 Task: Arrange a 90-minute sustainable skincare and natural beauty product workshop.
Action: Mouse moved to (471, 183)
Screenshot: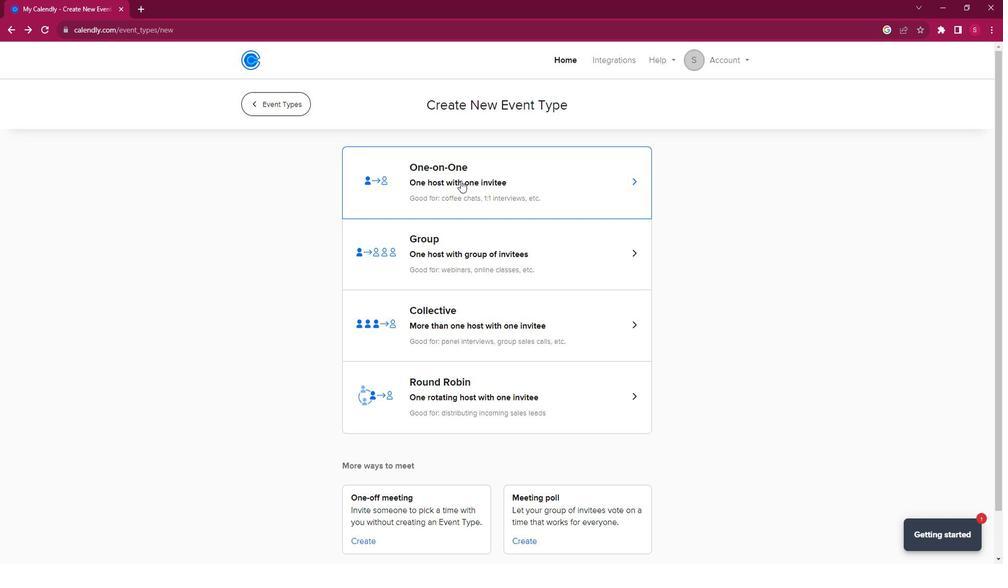 
Action: Mouse pressed left at (471, 183)
Screenshot: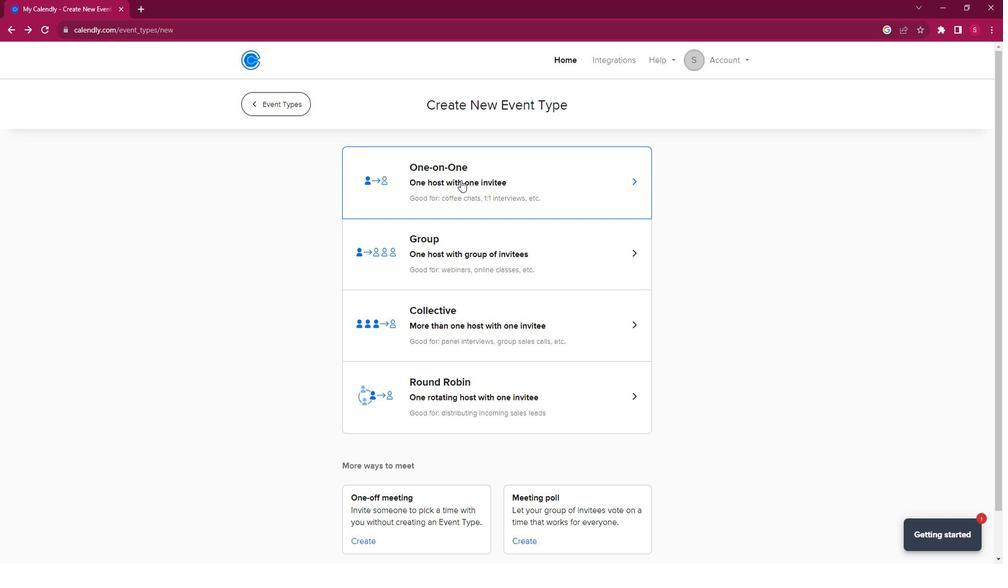 
Action: Mouse moved to (335, 256)
Screenshot: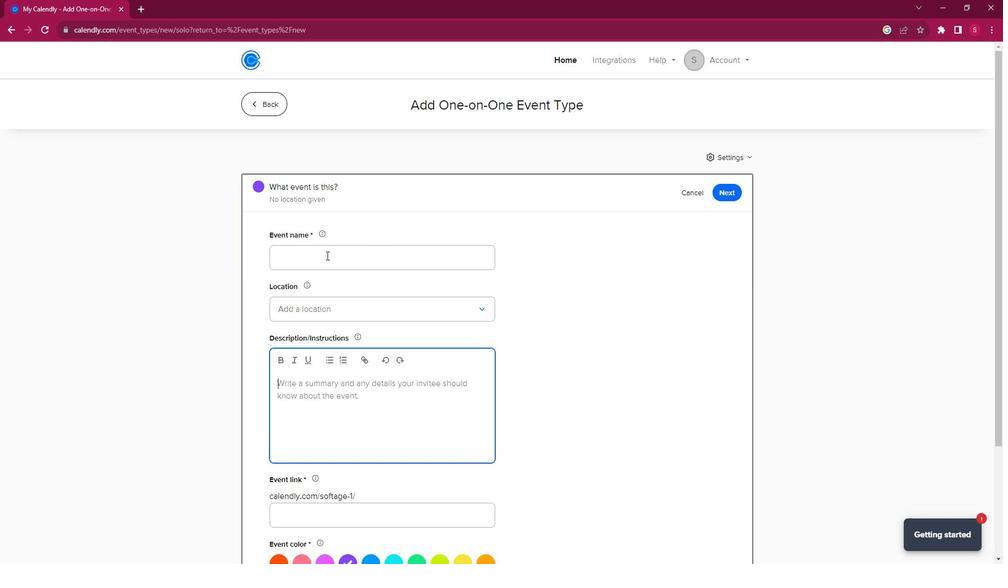 
Action: Mouse pressed left at (335, 256)
Screenshot: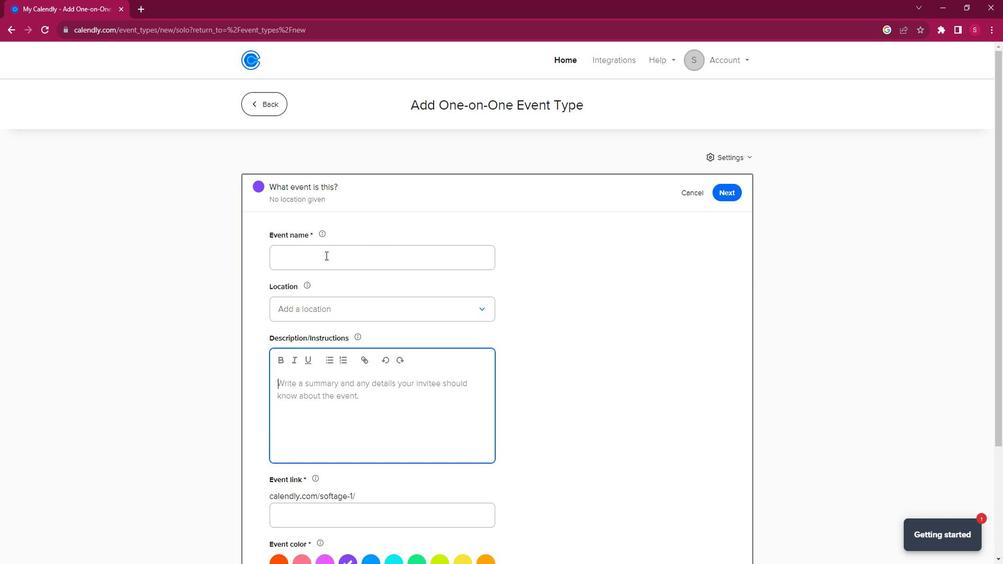 
Action: Key pressed <Key.shift>Sustainable<Key.space><Key.shift>Sj<Key.backspace>kincare<Key.space><Key.shift><Key.shift>Matery
Screenshot: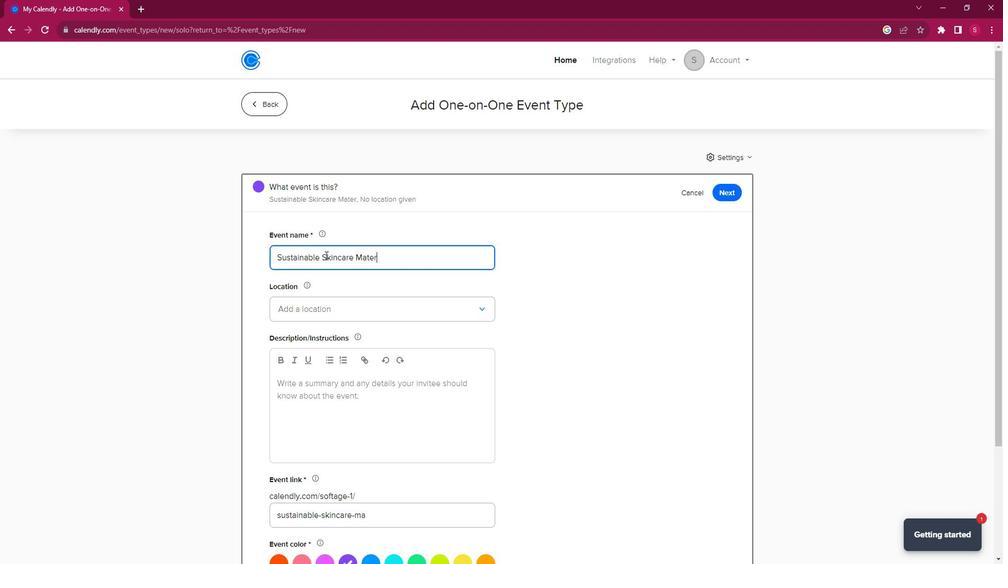 
Action: Mouse moved to (376, 261)
Screenshot: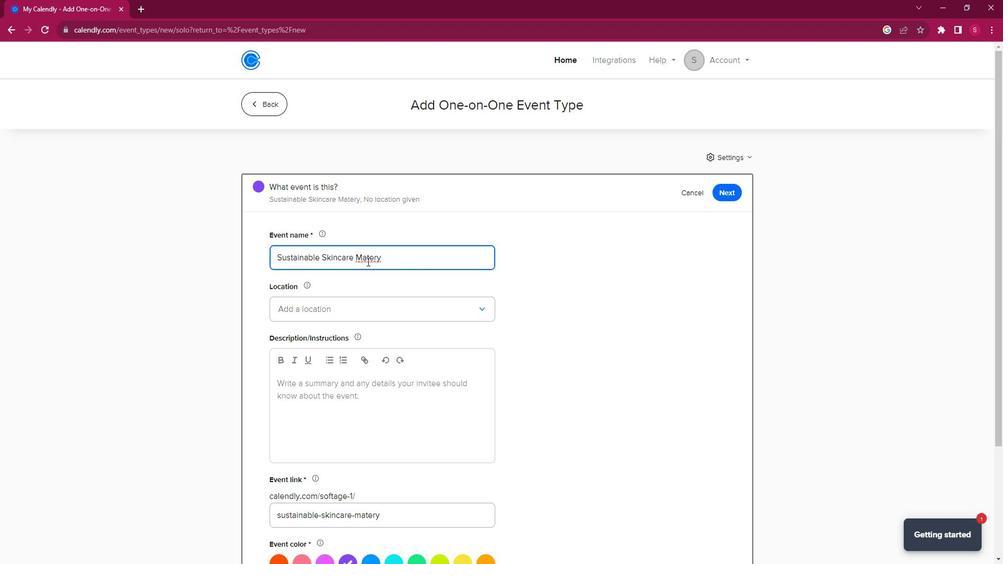 
Action: Mouse pressed left at (376, 261)
Screenshot: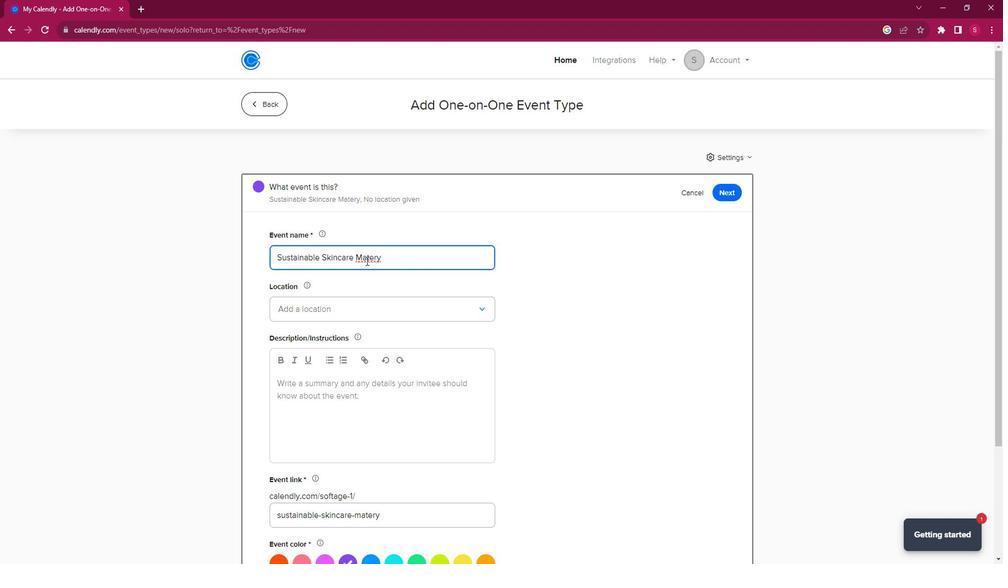 
Action: Mouse moved to (379, 257)
Screenshot: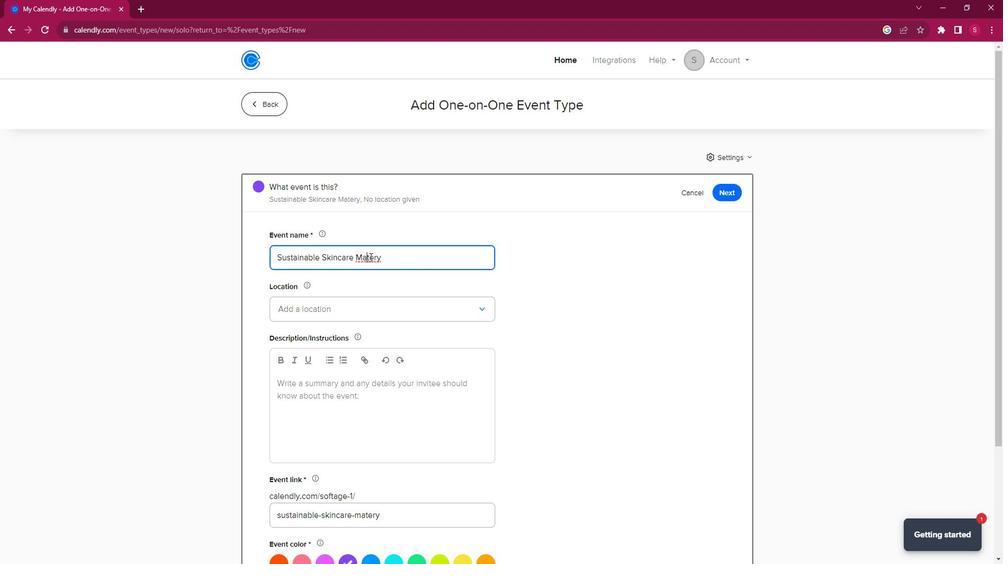 
Action: Key pressed s
Screenshot: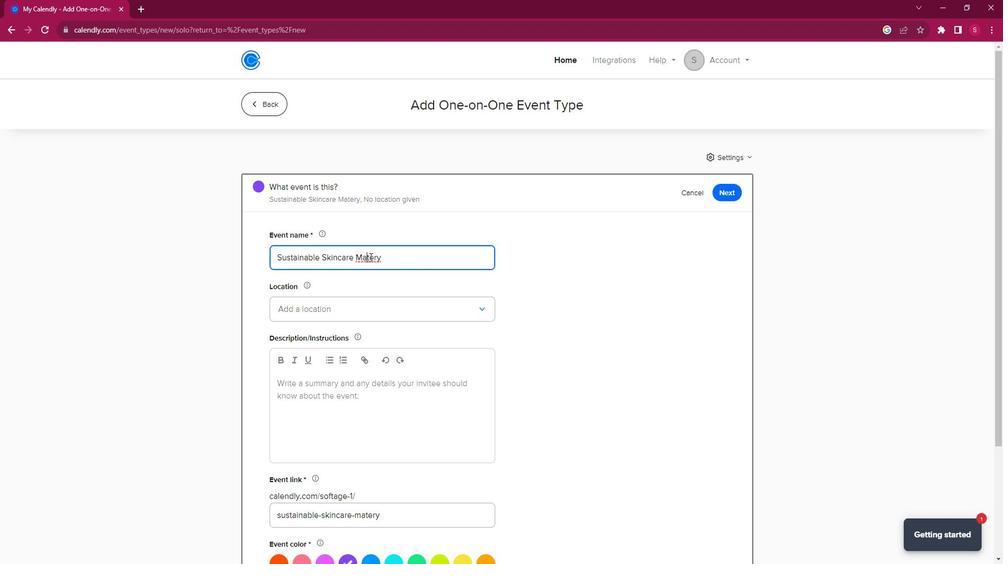 
Action: Mouse moved to (406, 307)
Screenshot: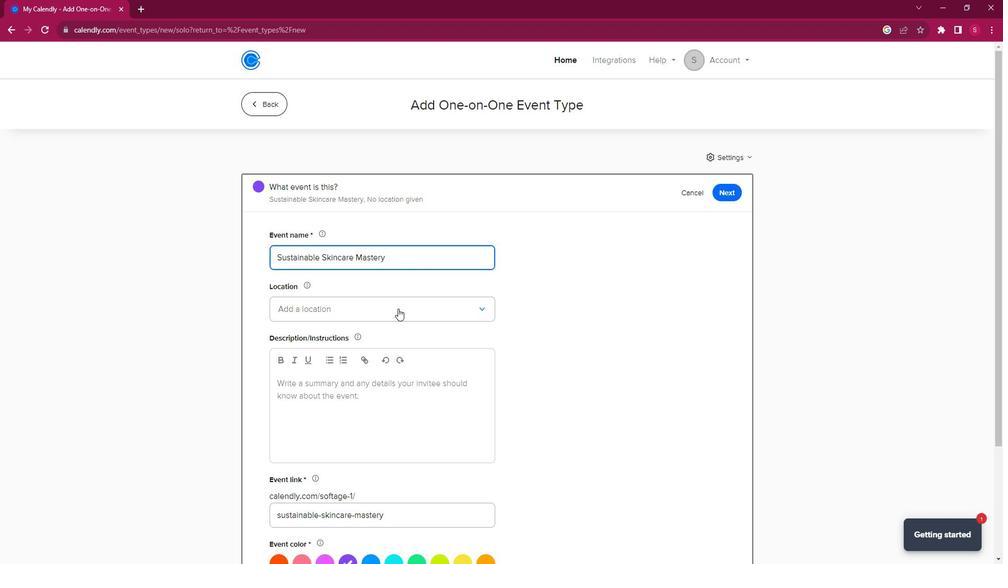 
Action: Mouse pressed left at (406, 307)
Screenshot: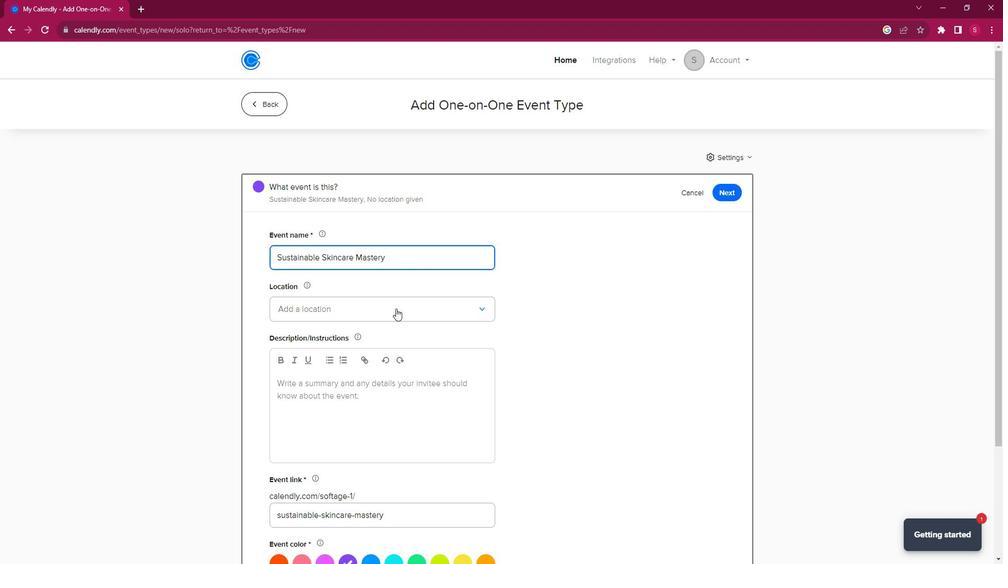 
Action: Mouse moved to (358, 336)
Screenshot: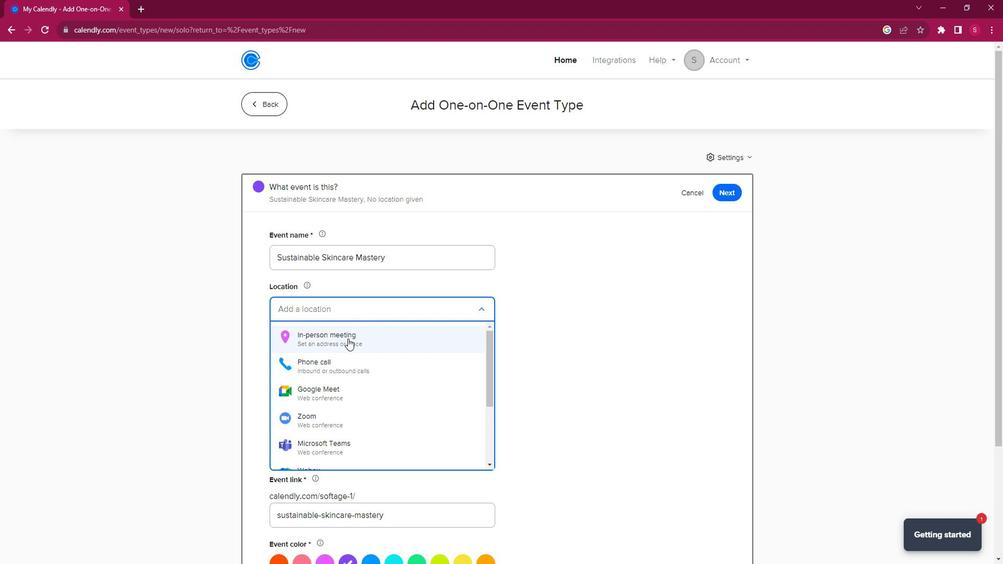 
Action: Mouse pressed left at (358, 336)
Screenshot: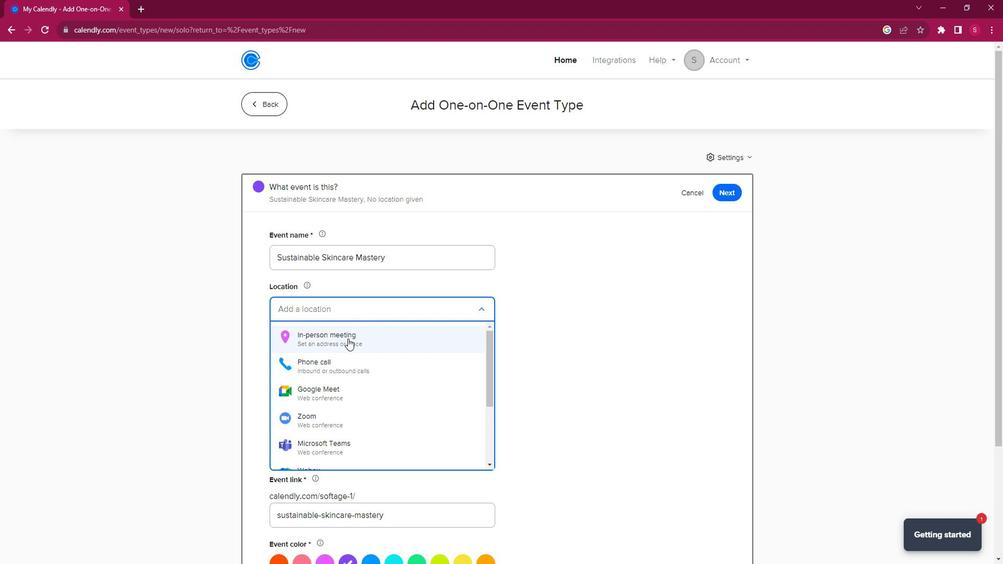 
Action: Mouse moved to (472, 184)
Screenshot: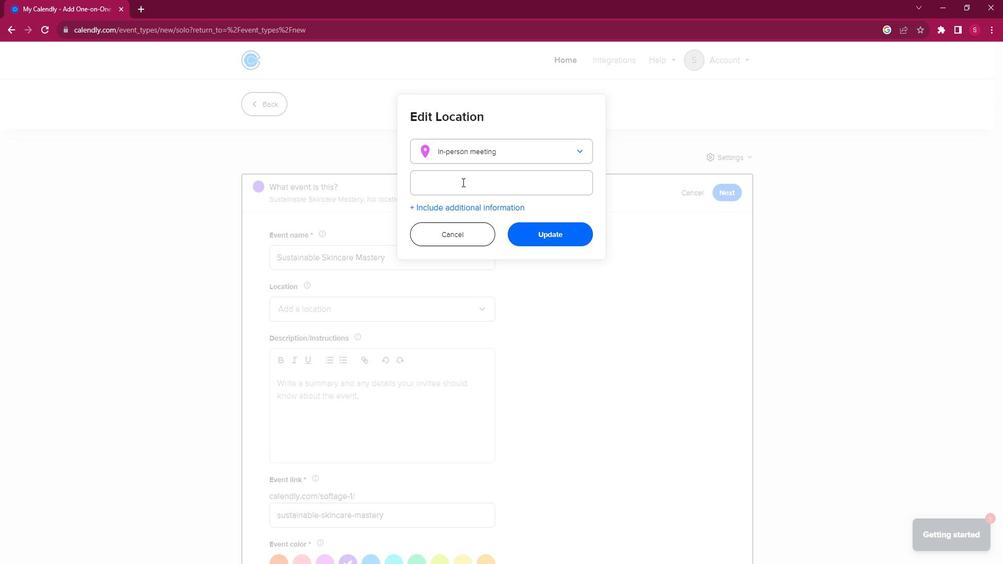 
Action: Mouse pressed left at (472, 184)
Screenshot: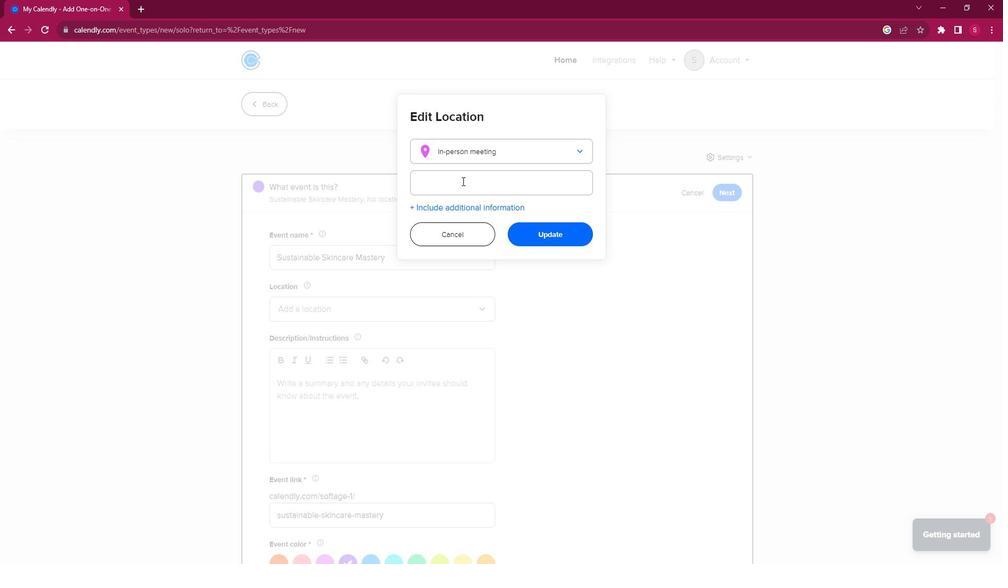
Action: Key pressed <Key.shift>Eco<Key.space><Key.backspace><Key.shift>Beauty<Key.space><Key.shift>Hub,<Key.space>123<Key.space><Key.shift>Green<Key.space><Key.shift><Key.shift><Key.shift><Key.shift><Key.shift><Key.shift><Key.shift><Key.shift><Key.shift><Key.shift><Key.shift><Key.shift><Key.shift><Key.shift><Key.shift><Key.shift>Glow<Key.space><Key.shift>Road,<Key.space><Key.shift><Key.shift><Key.shift><Key.shift>Ecoville,<Key.space><Key.shift>CA<Key.space>
Screenshot: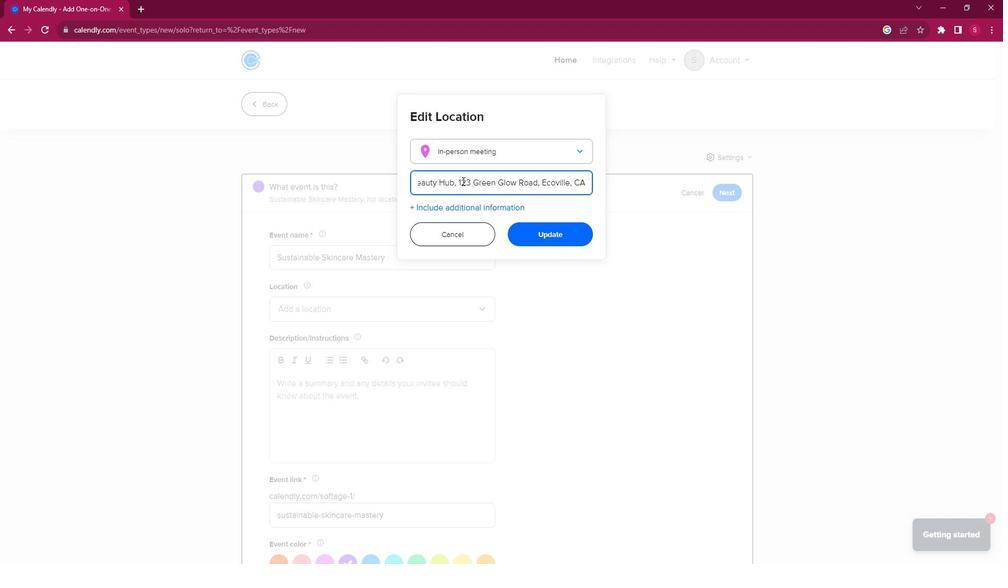 
Action: Mouse moved to (491, 169)
Screenshot: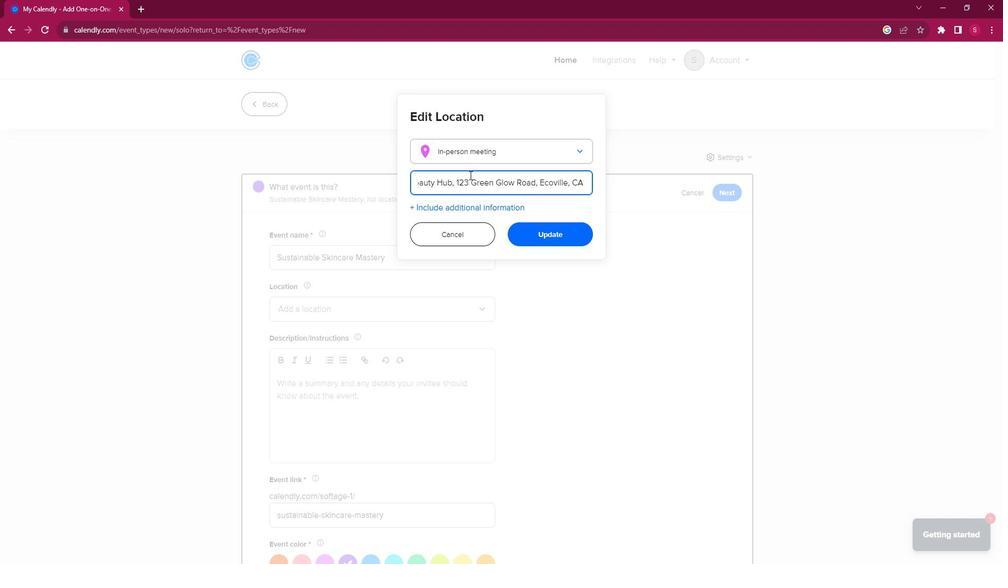 
Action: Key pressed 54321,<Key.space><Key.shift><Key.shift><Key.shift>United<Key.space><Key.shift>States
Screenshot: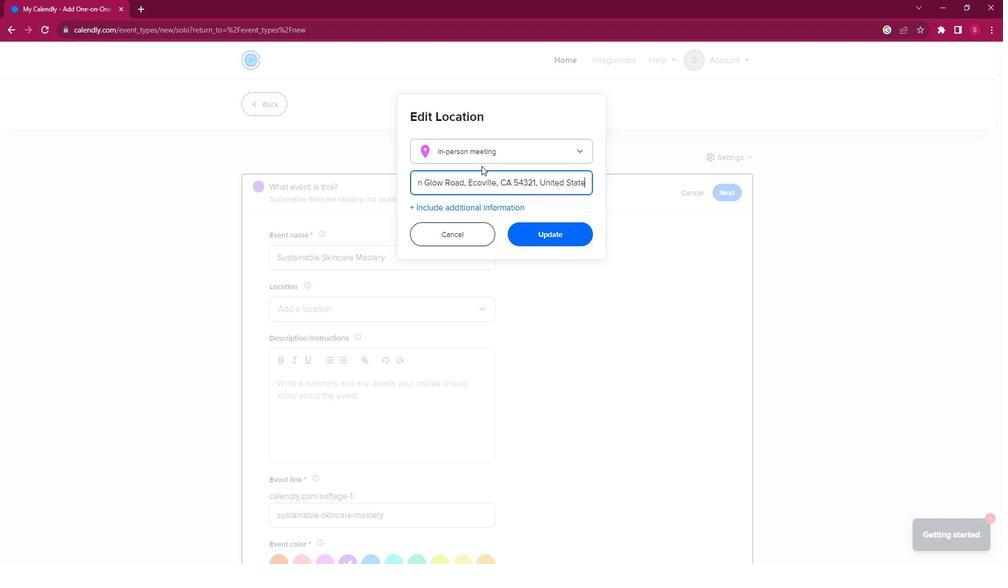
Action: Mouse moved to (549, 234)
Screenshot: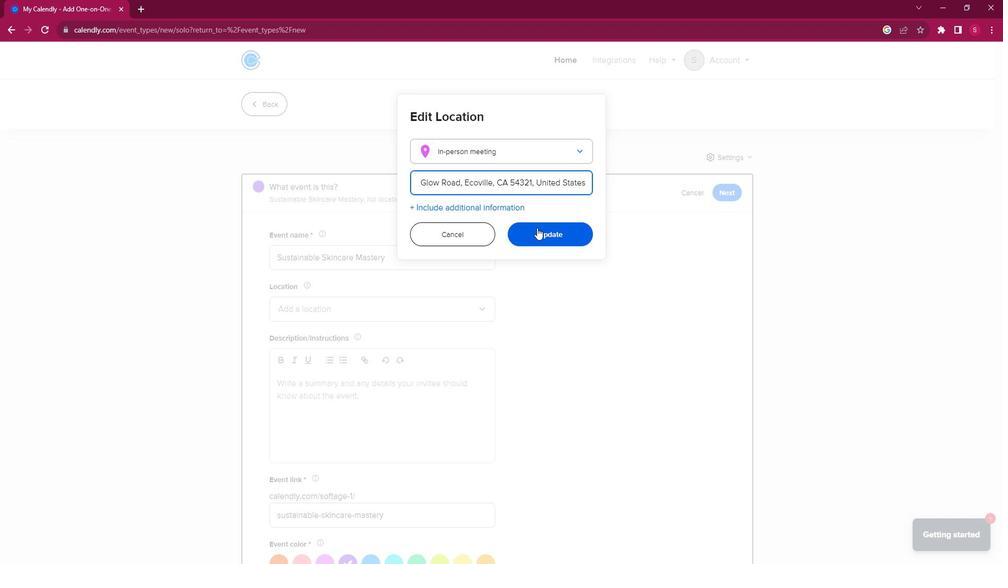 
Action: Mouse pressed left at (549, 234)
Screenshot: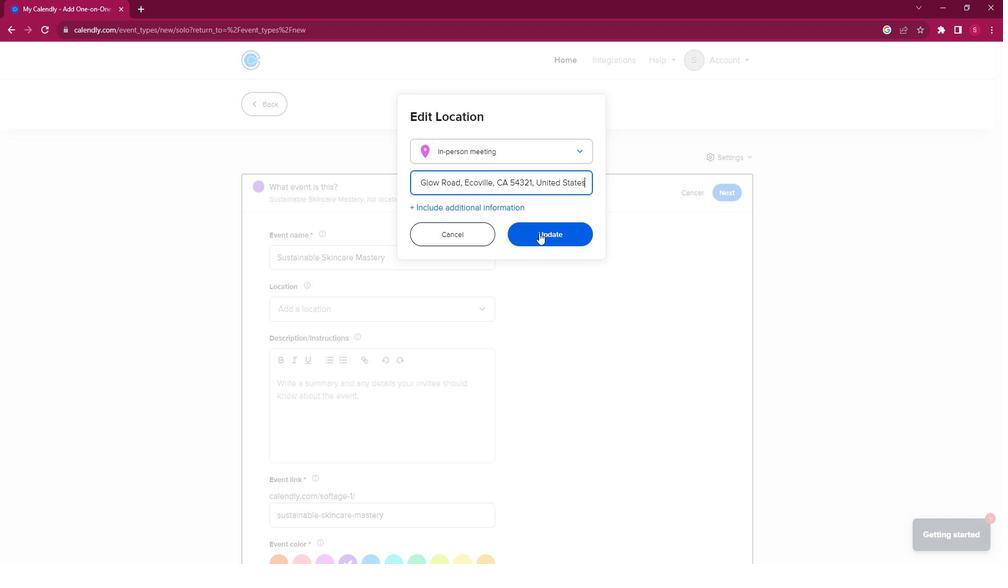 
Action: Mouse moved to (330, 415)
Screenshot: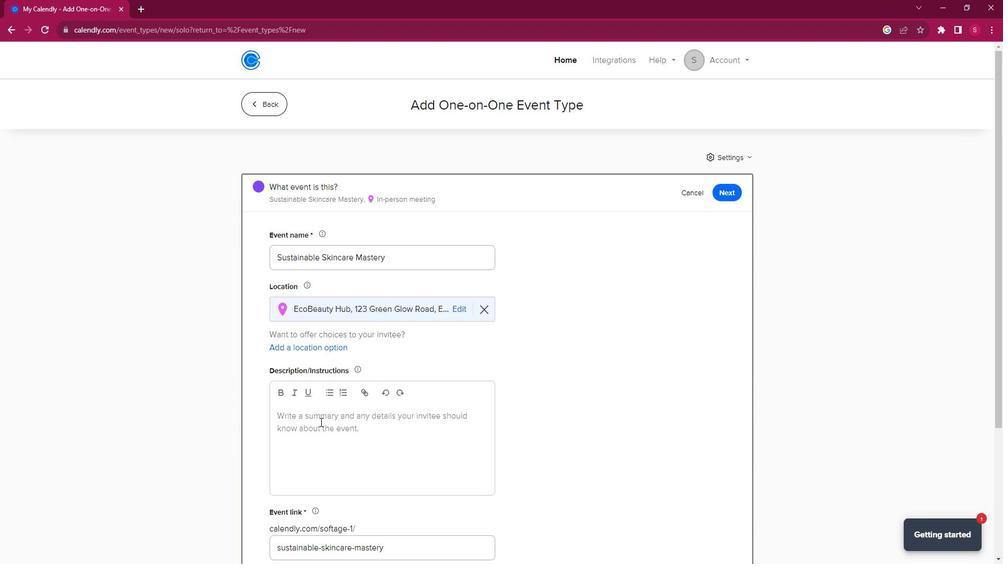 
Action: Mouse pressed left at (330, 415)
Screenshot: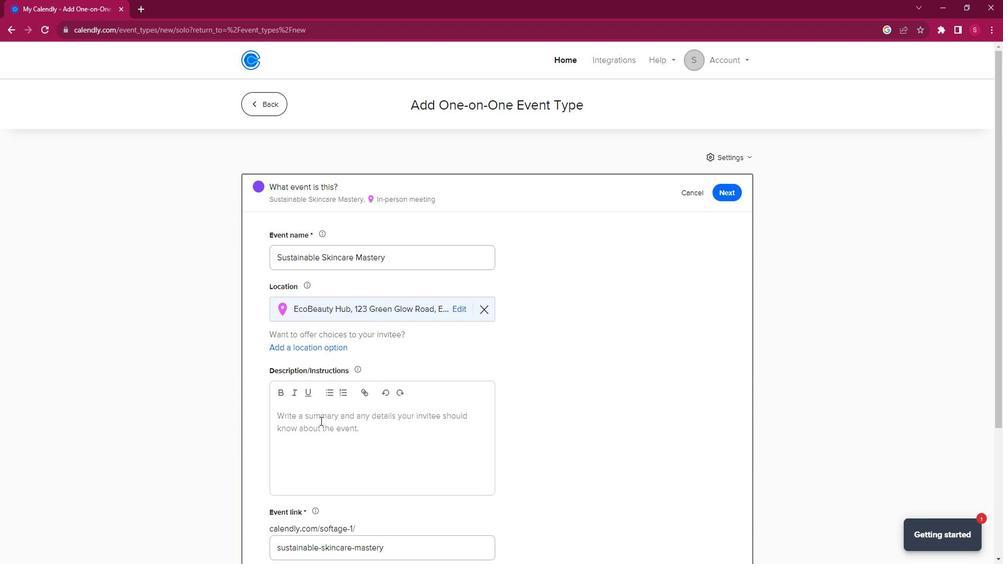 
Action: Key pressed <Key.shift><Key.shift>Join<Key.space>us<Key.space>for<Key.space>an<Key.space>anlightening<Key.space><Key.backspace><Key.backspace><Key.backspace><Key.backspace><Key.backspace><Key.backspace>ening
Screenshot: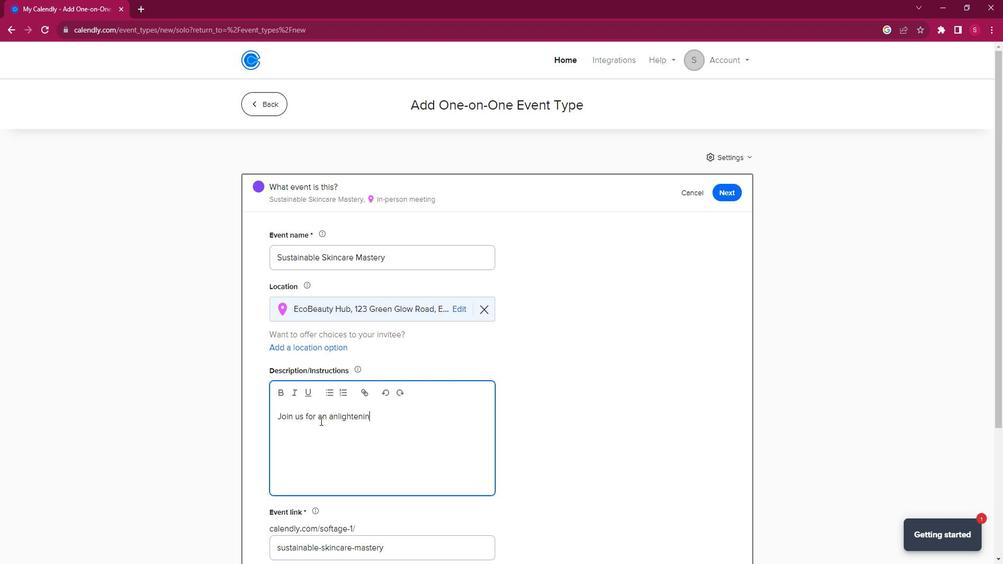 
Action: Mouse moved to (362, 412)
Screenshot: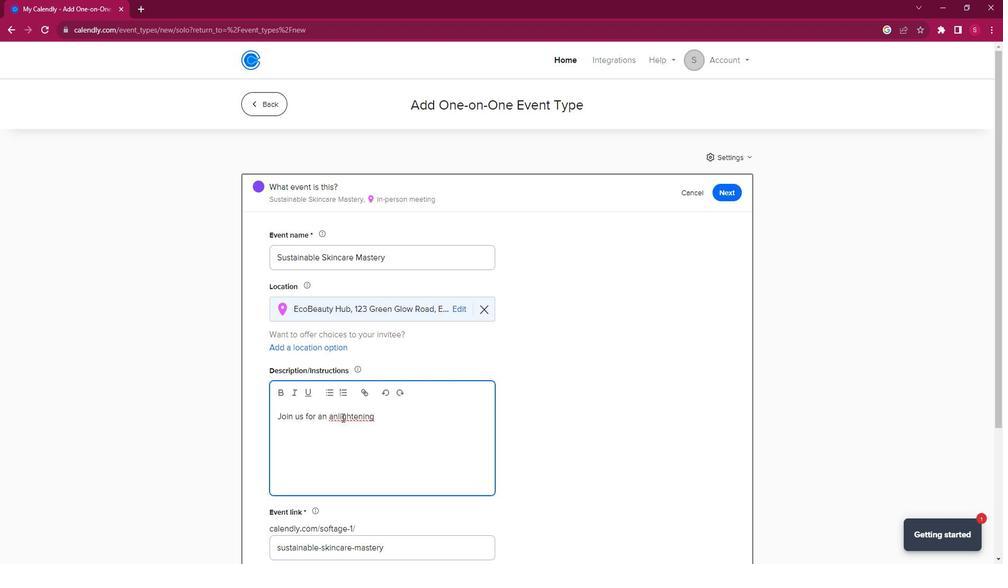 
Action: Key pressed <Key.space>
Screenshot: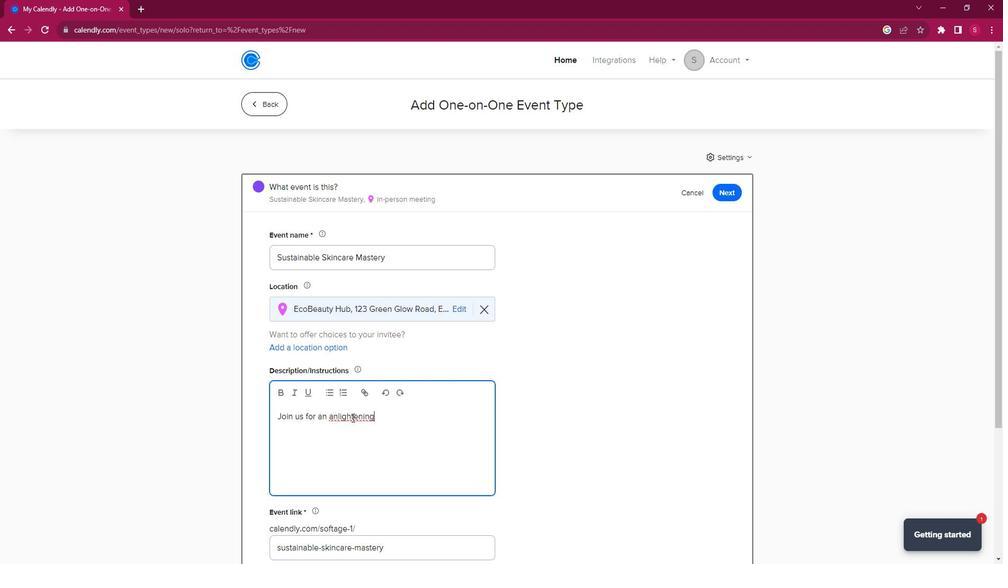 
Action: Mouse moved to (342, 413)
Screenshot: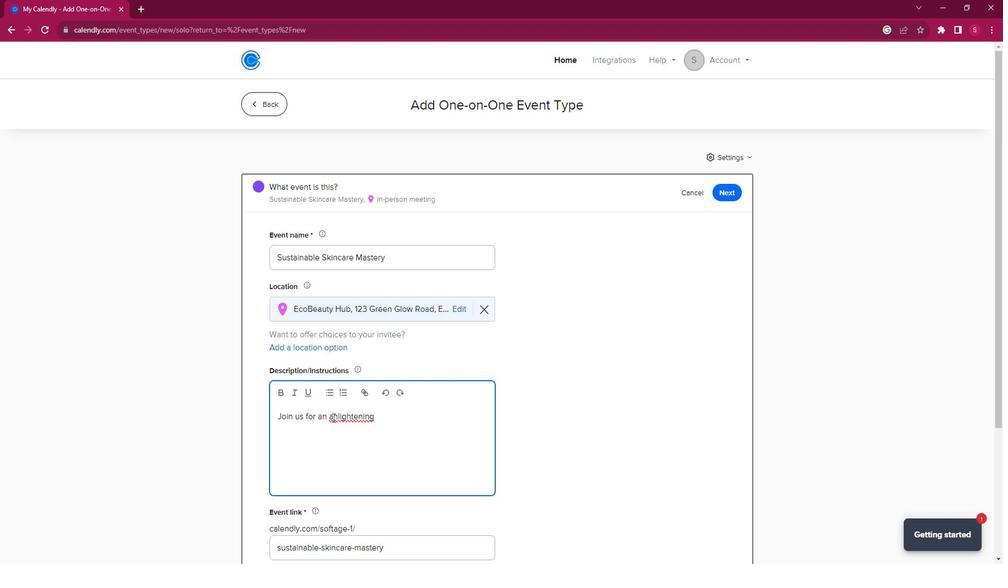
Action: Mouse pressed left at (342, 413)
Screenshot: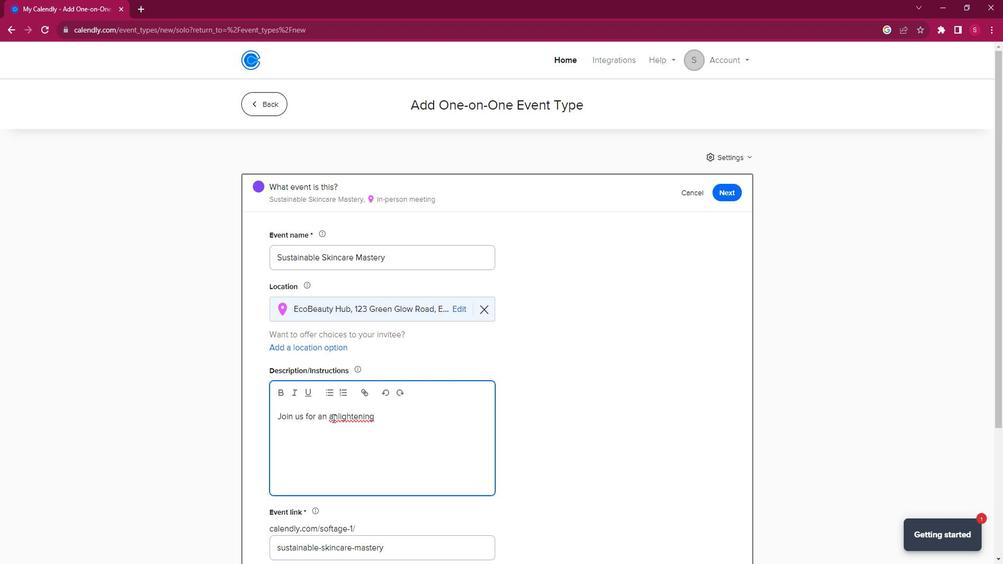 
Action: Mouse moved to (359, 403)
Screenshot: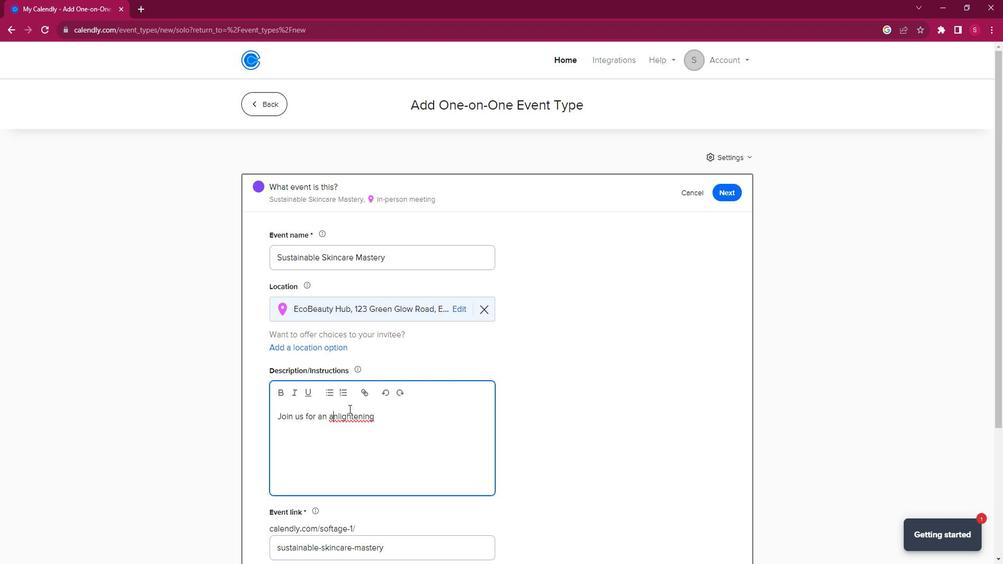 
Action: Key pressed <Key.backspace>e<Key.down>sustainable<Key.space>skincare<Key.space>and<Key.space>natural<Key.space>beauty<Key.space>product<Key.space>workshop<Key.space>where<Key.space>you'll<Key.space>discover<Key.space>the<Key.space>screts<Key.left><Key.left><Key.left><Key.left><Key.left>e<Key.down><Key.space>the<Key.space>radiant,<Key.space>eco-friennd<Key.backspace><Key.backspace>dly<Key.space>beauty.<Key.space><Key.shift>Led<Key.space>by<Key.space>experts<Key.space>in<Key.space>natural<Key.space>skincare,<Key.space>this<Key.space>hands-on<Key.space>workshop<Key.space>will<Key.space>teach<Key.space>you<Key.space>how<Key.space>to<Key.space>create<Key.space>your<Key.space>own<Key.space>beauty<Key.space>products<Key.space>using<Key.space>sustainable,<Key.space><Key.shift><Key.shift><Key.shift><Key.shift><Key.shift><Key.shift>Earth<Key.space><Key.backspace>-friemdly<Key.left><Key.left><Key.left><Key.backspace>n<Key.down><Key.space>ingredients.<Key.space><Key.shift><Key.shift><Key.shift><Key.shift><Key.shift><Key.shift>Unlesh<Key.backspace><Key.backspace>ash<Key.space>the<Key.space>power<Key.space>of<Key.space>nature<Key.space>and<Key.space>make<Key.space>a<Key.space>positive<Key.space>impact<Key.space>on<Key.space>your<Key.space>skin<Key.space>and<Key.space>the<Key.space>planet.
Screenshot: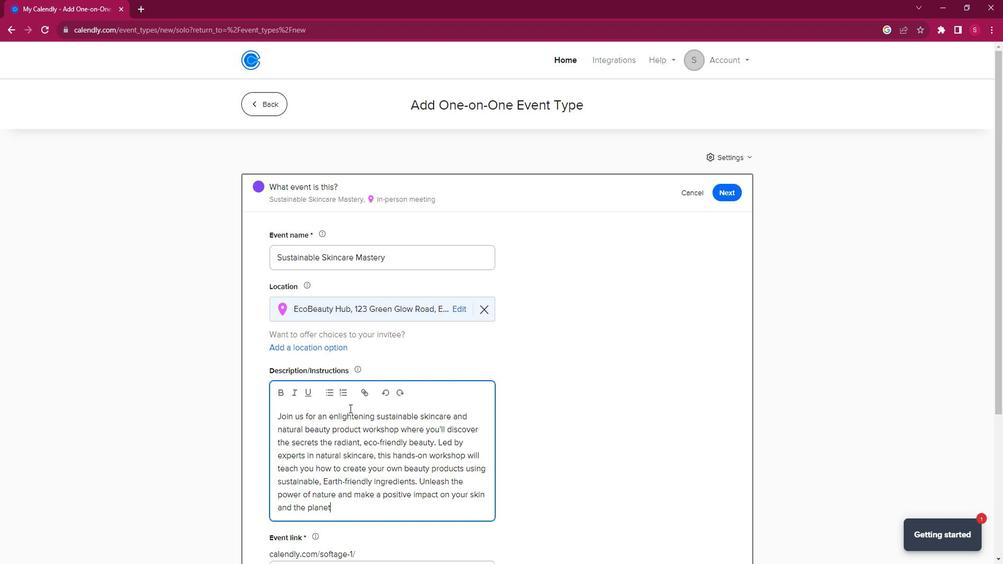
Action: Mouse moved to (421, 393)
Screenshot: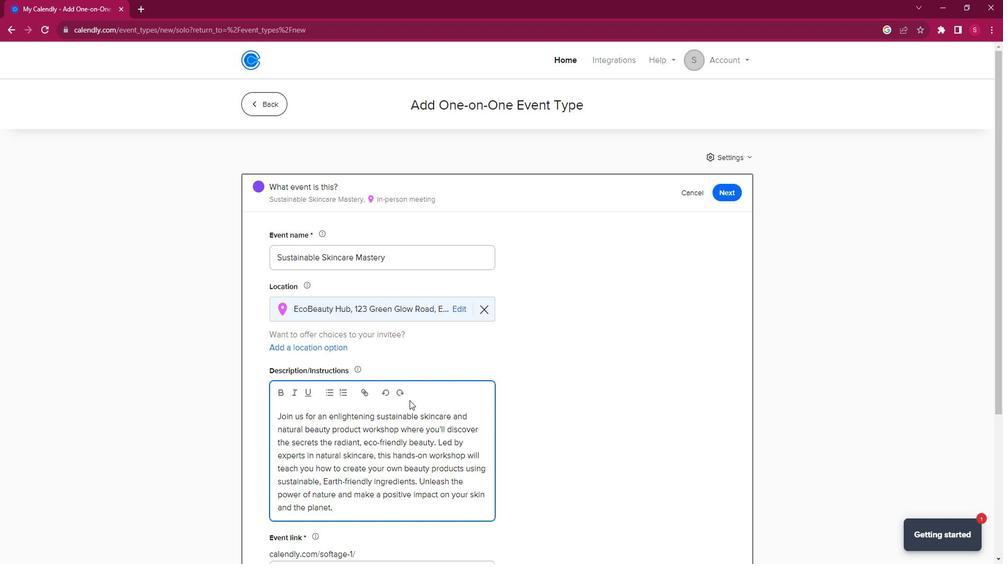 
Action: Mouse scrolled (421, 393) with delta (0, 0)
Screenshot: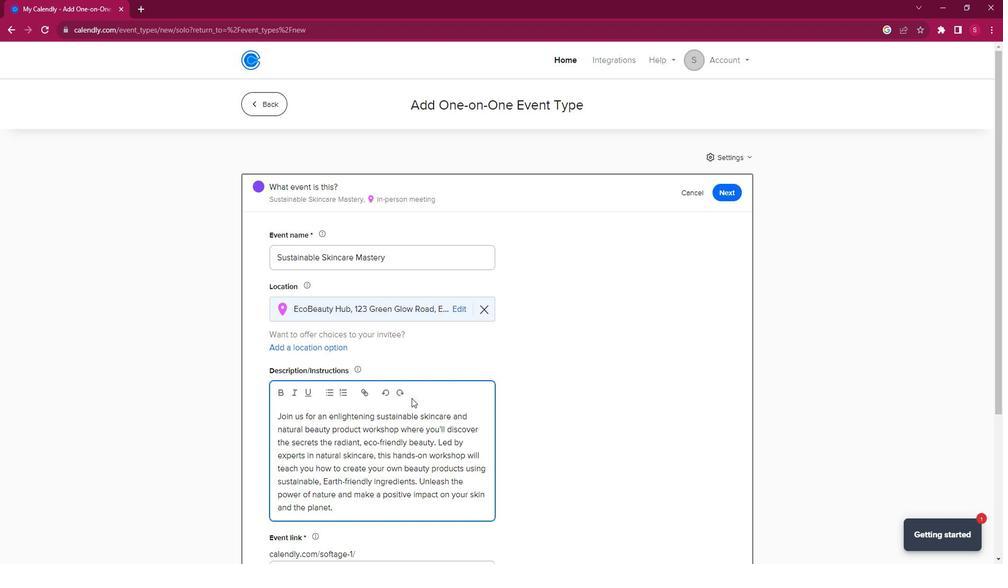 
Action: Mouse scrolled (421, 393) with delta (0, 0)
Screenshot: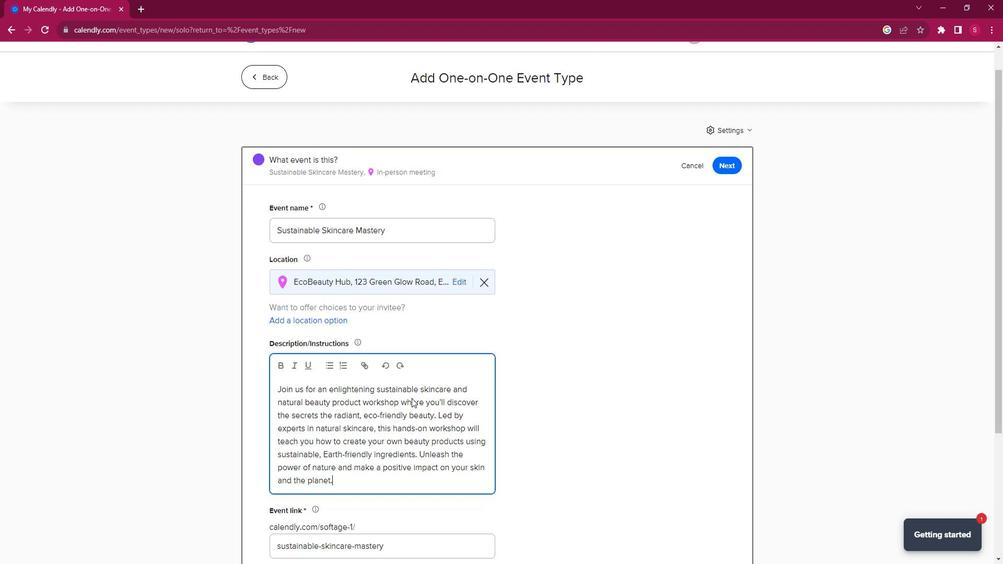 
Action: Mouse scrolled (421, 393) with delta (0, 0)
Screenshot: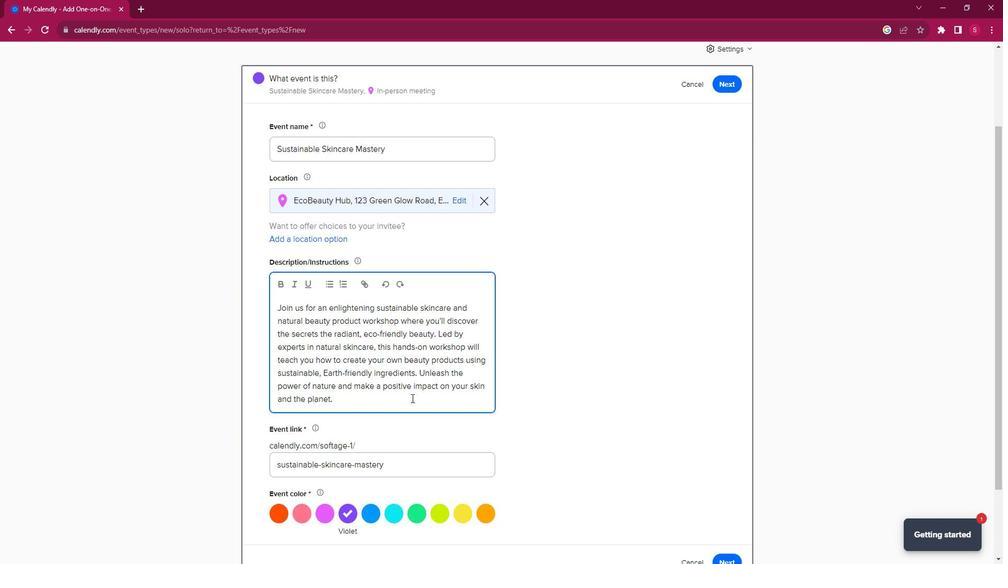 
Action: Mouse scrolled (421, 393) with delta (0, 0)
Screenshot: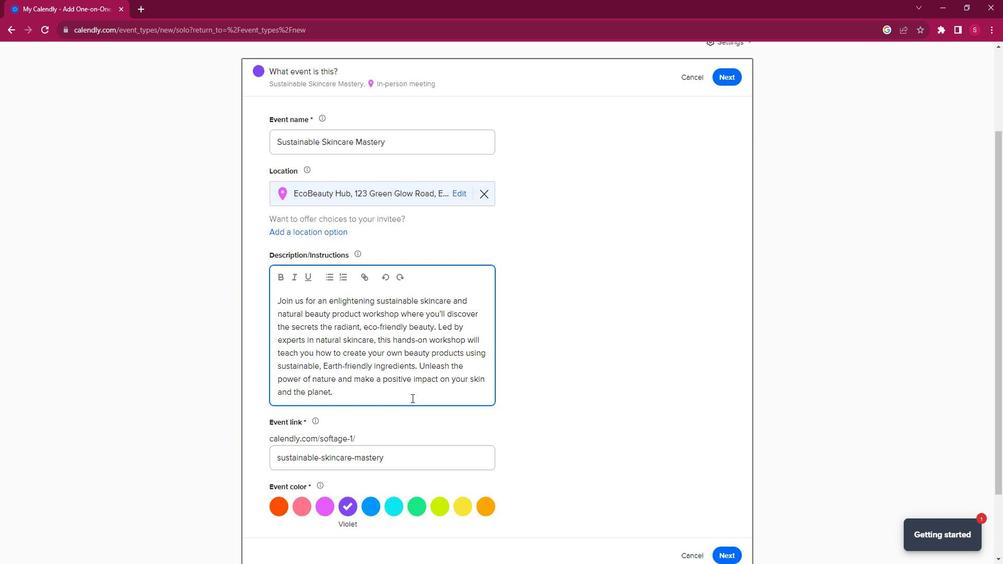 
Action: Mouse moved to (336, 413)
Screenshot: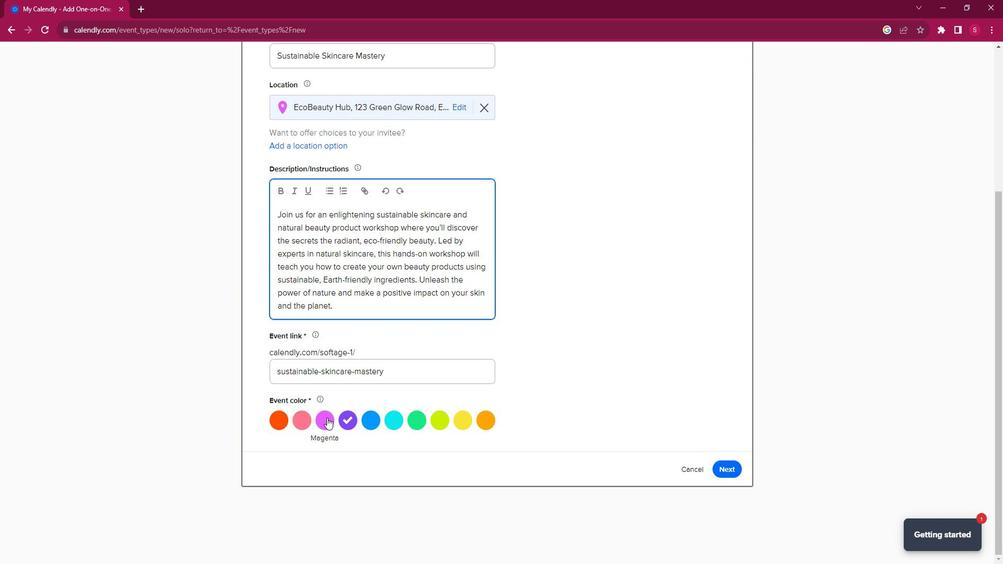 
Action: Mouse pressed left at (336, 413)
Screenshot: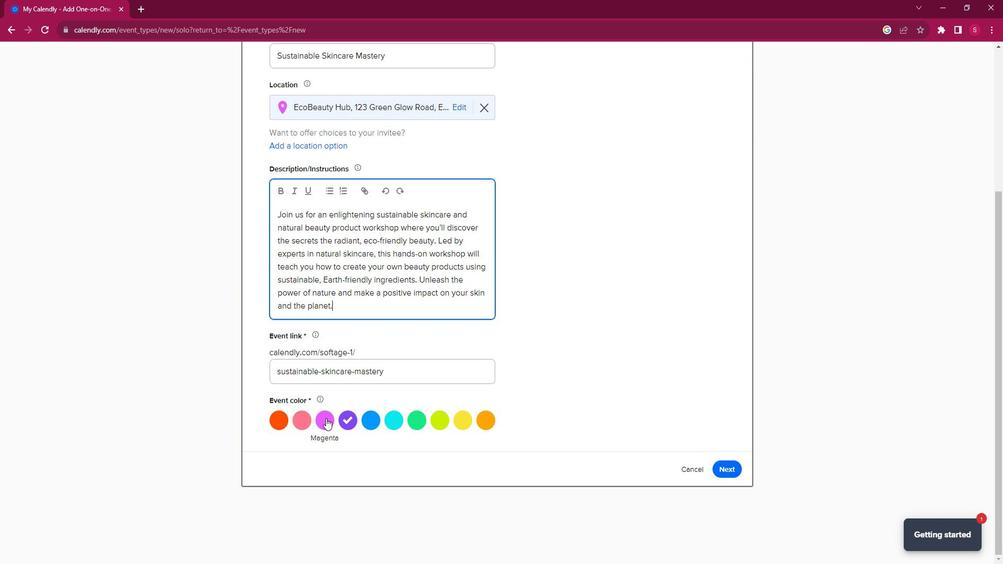 
Action: Mouse moved to (731, 458)
Screenshot: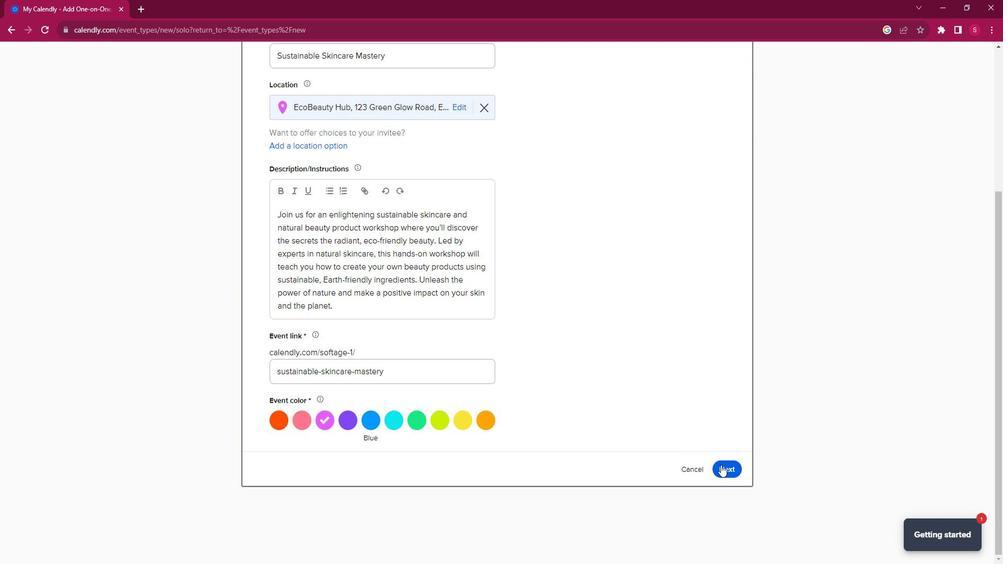 
Action: Mouse pressed left at (731, 458)
Screenshot: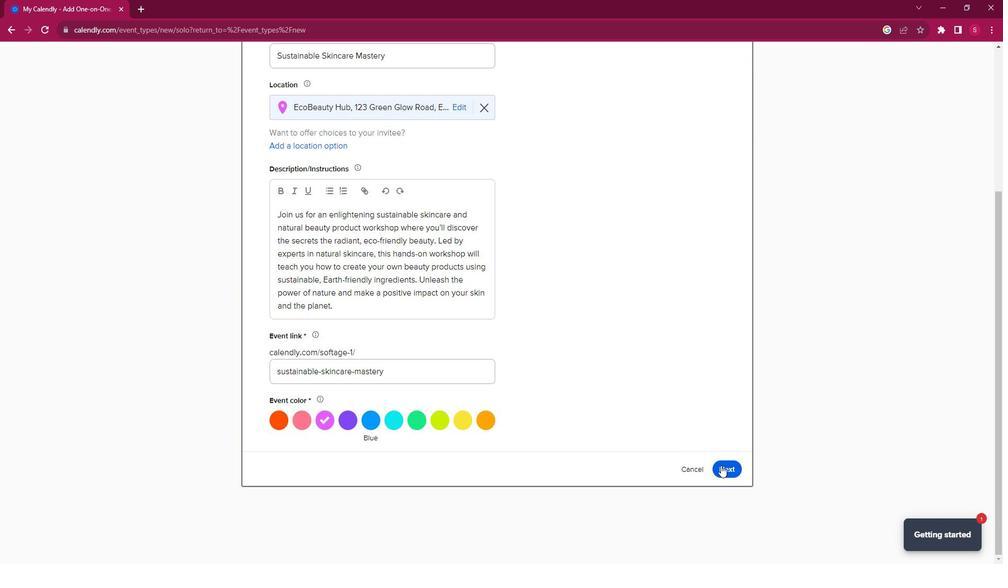 
Action: Mouse moved to (457, 254)
Screenshot: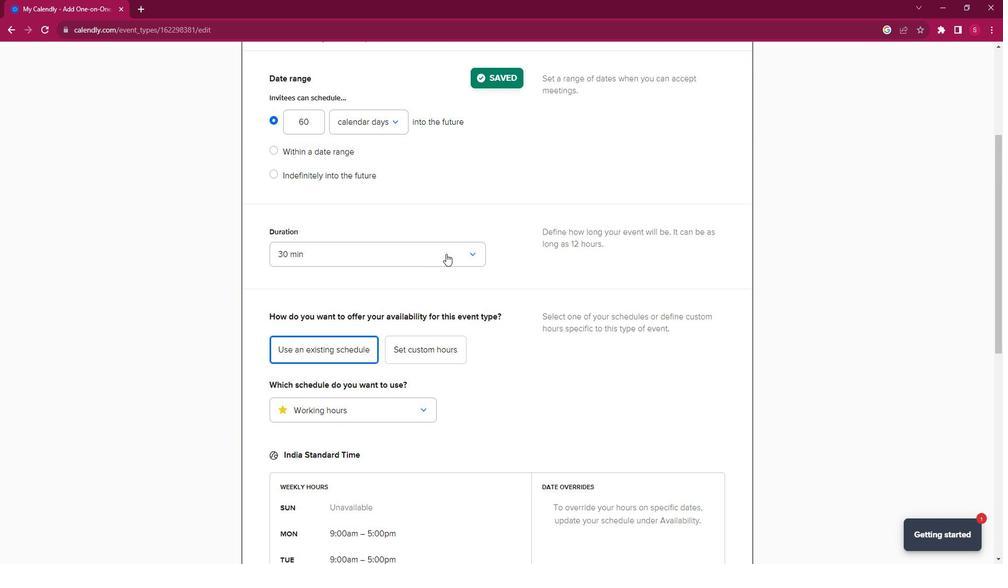 
Action: Mouse pressed left at (457, 254)
Screenshot: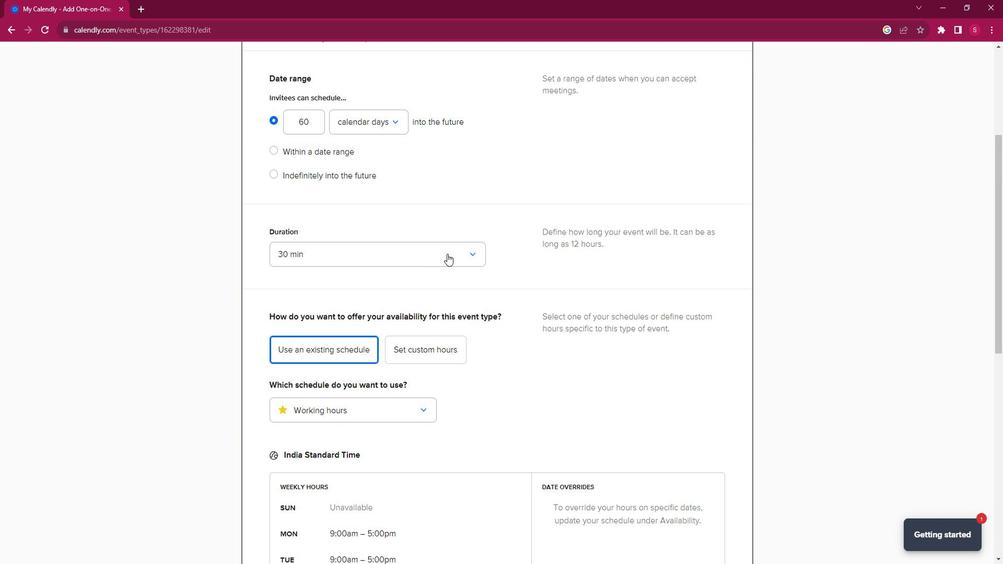 
Action: Mouse moved to (304, 364)
Screenshot: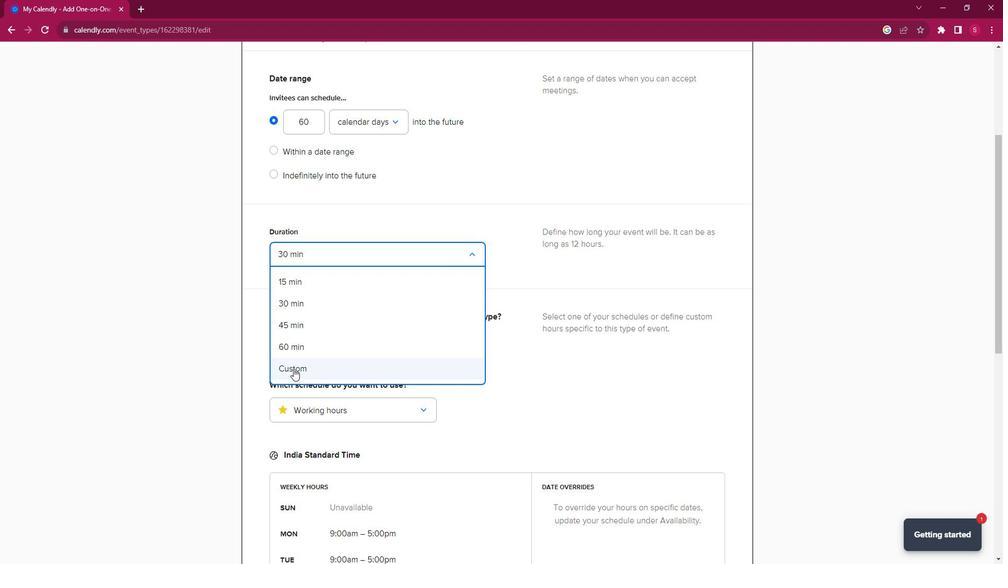 
Action: Mouse pressed left at (304, 364)
Screenshot: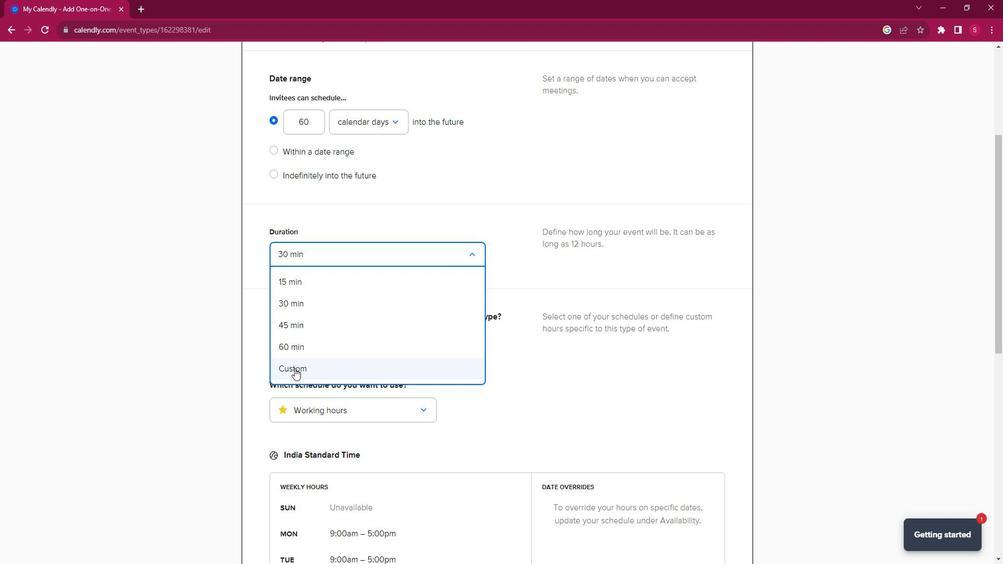 
Action: Mouse moved to (348, 288)
Screenshot: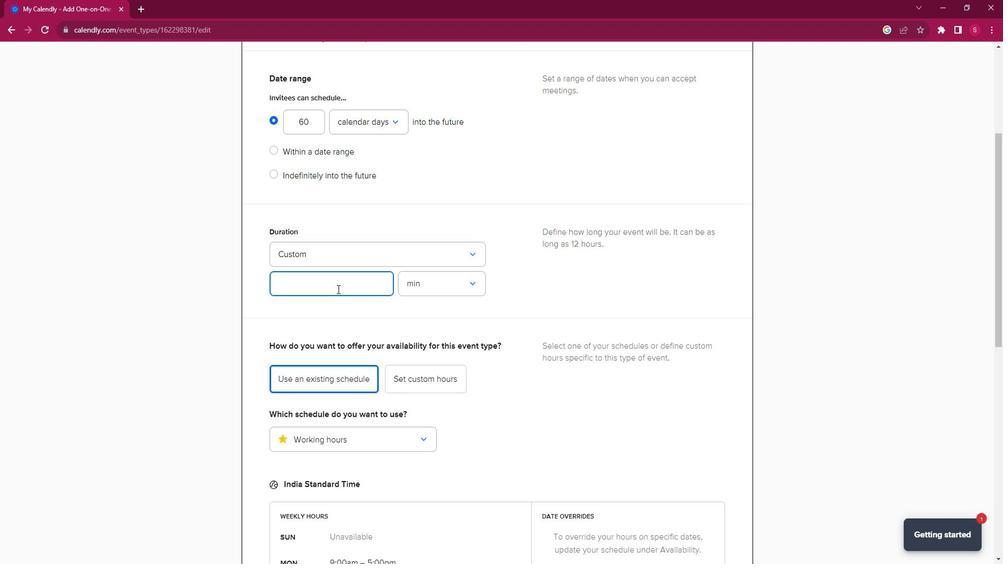 
Action: Mouse pressed left at (348, 288)
Screenshot: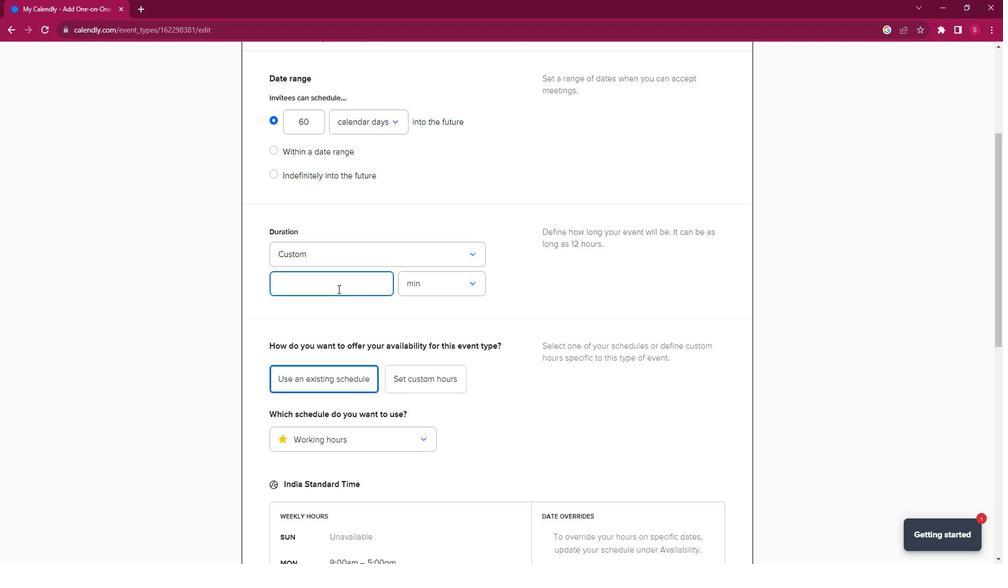 
Action: Key pressed 90
Screenshot: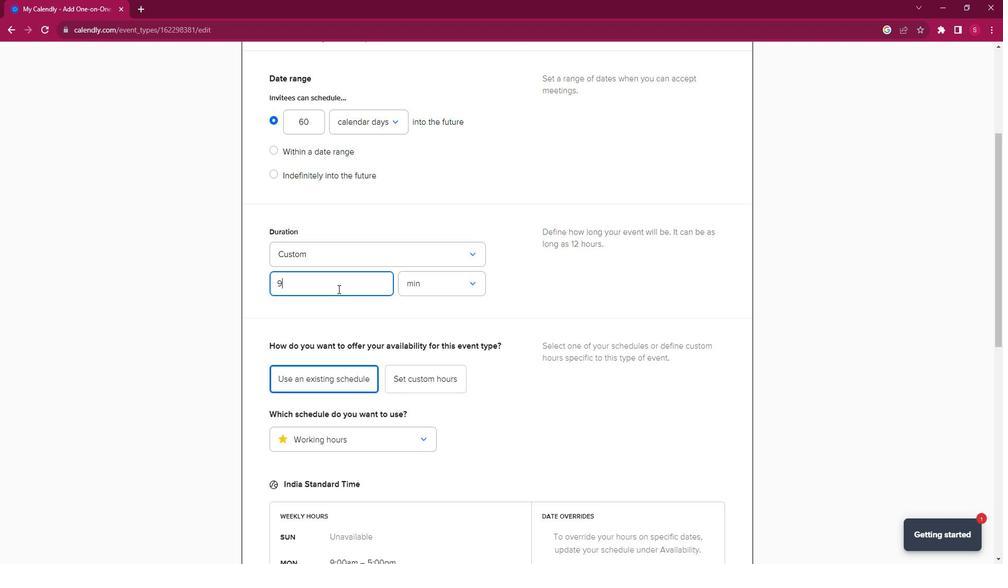 
Action: Mouse moved to (1007, 333)
Screenshot: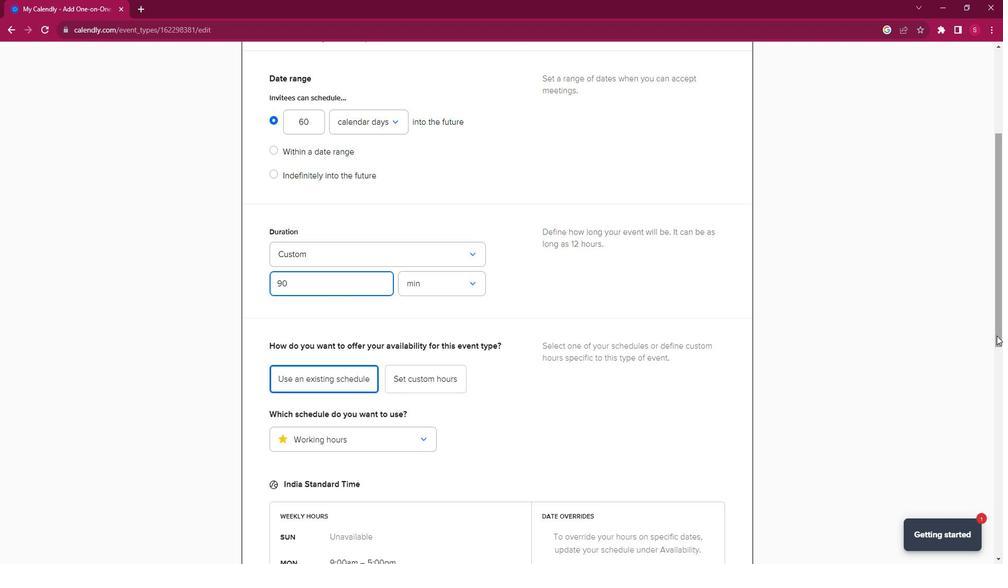 
Action: Mouse pressed left at (1007, 333)
Screenshot: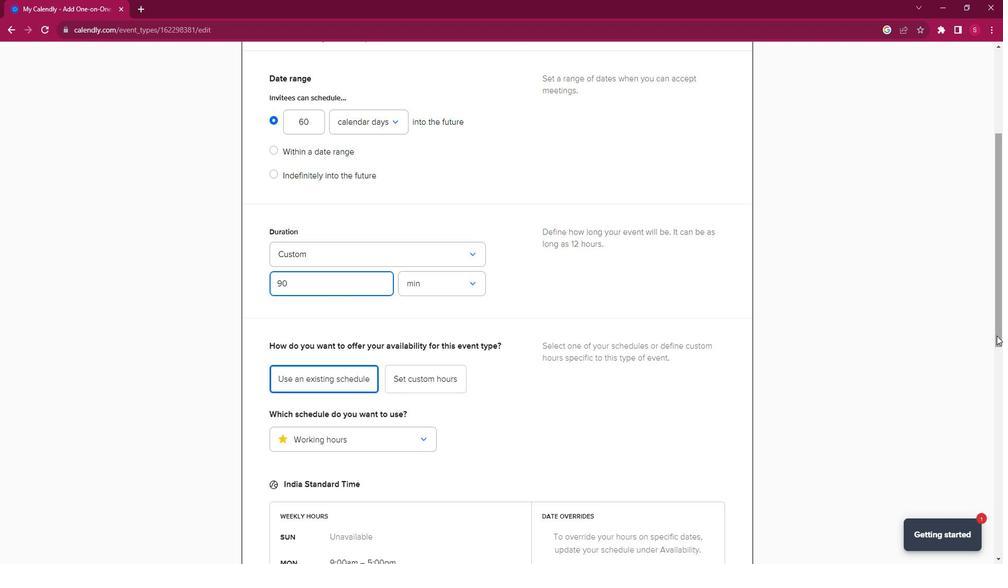 
Action: Mouse moved to (739, 462)
Screenshot: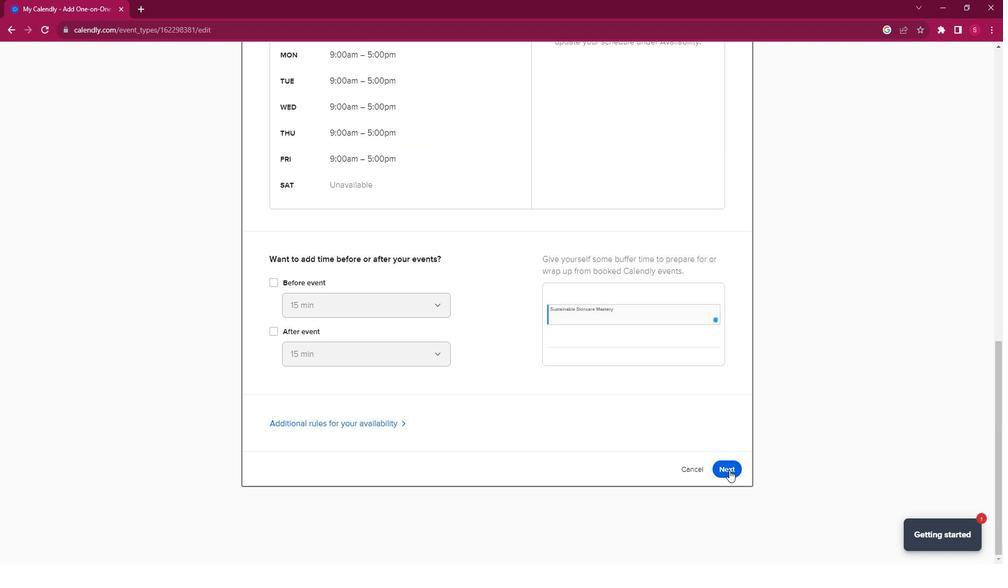 
Action: Mouse pressed left at (739, 462)
Screenshot: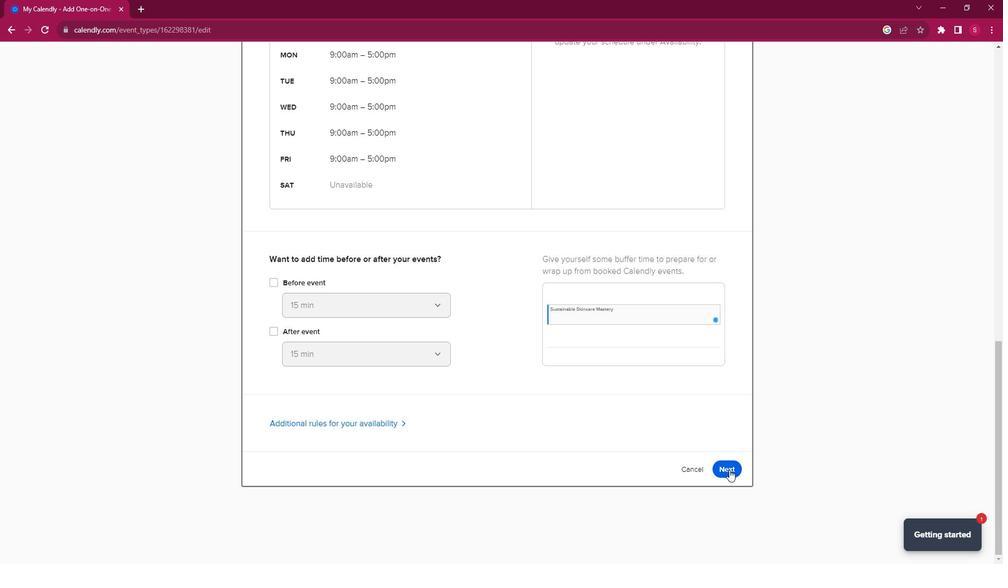
